 Task: Add Boursin Garlic Cheese Spread to the cart.
Action: Mouse moved to (665, 234)
Screenshot: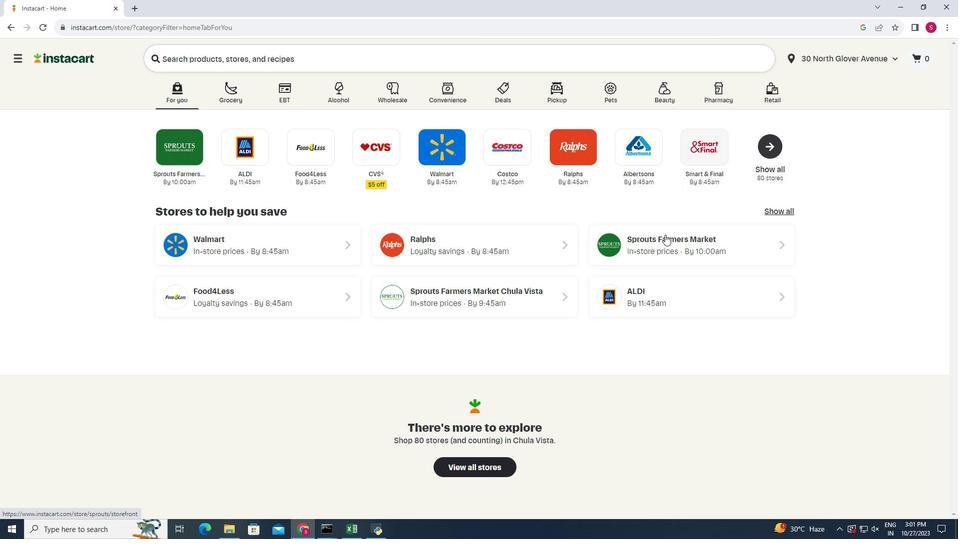 
Action: Mouse pressed left at (665, 234)
Screenshot: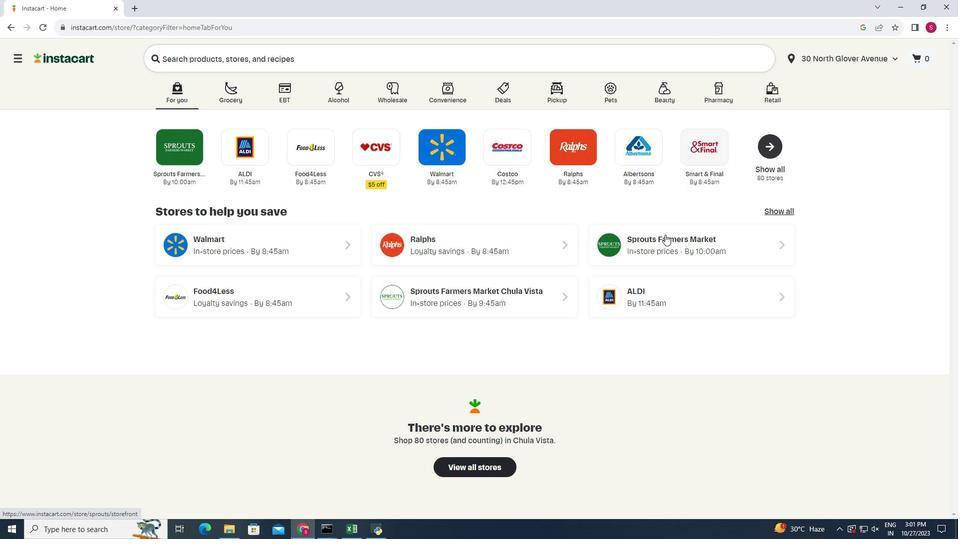 
Action: Mouse moved to (30, 437)
Screenshot: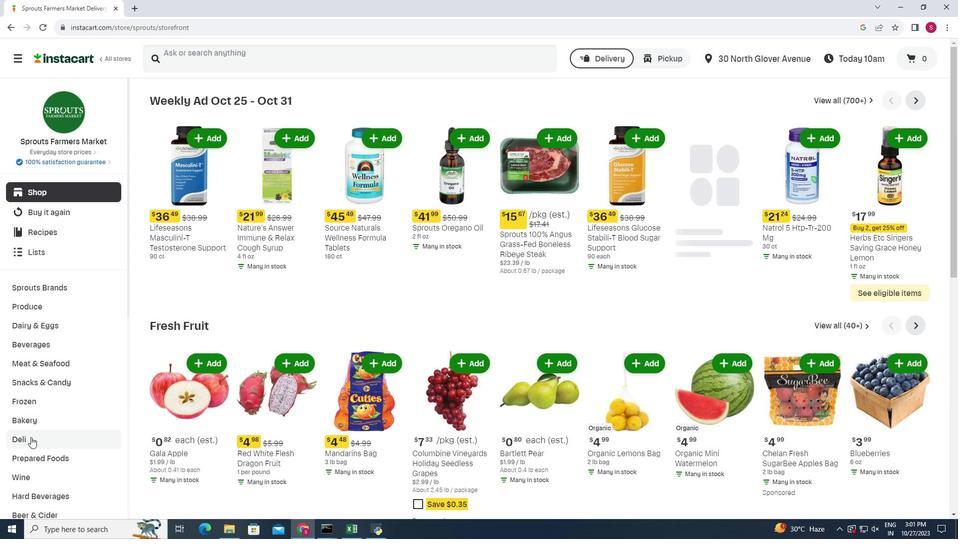 
Action: Mouse pressed left at (30, 437)
Screenshot: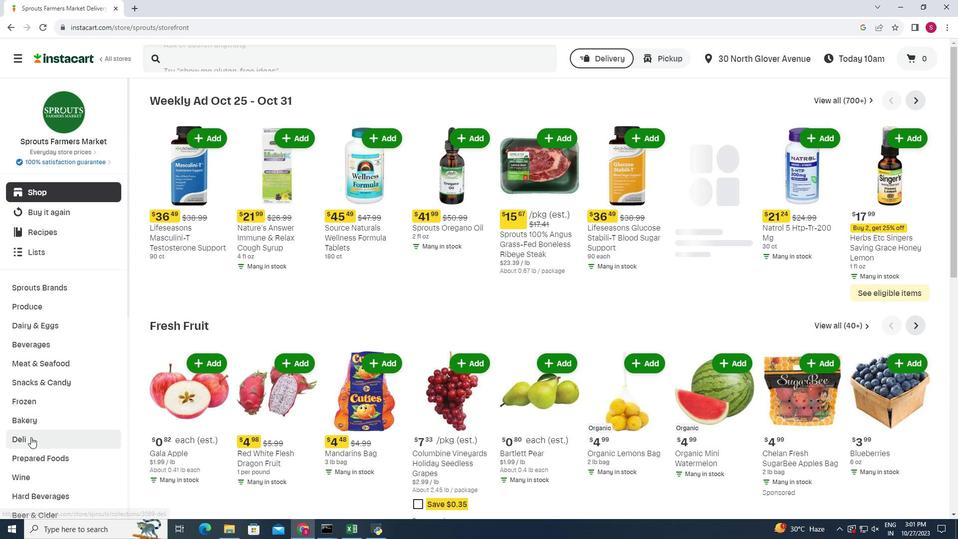 
Action: Mouse moved to (260, 124)
Screenshot: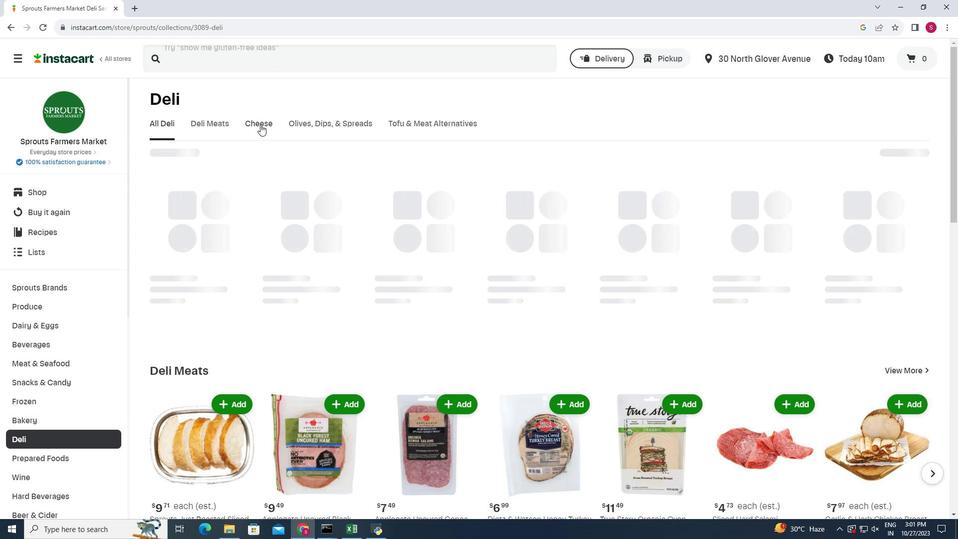 
Action: Mouse pressed left at (260, 124)
Screenshot: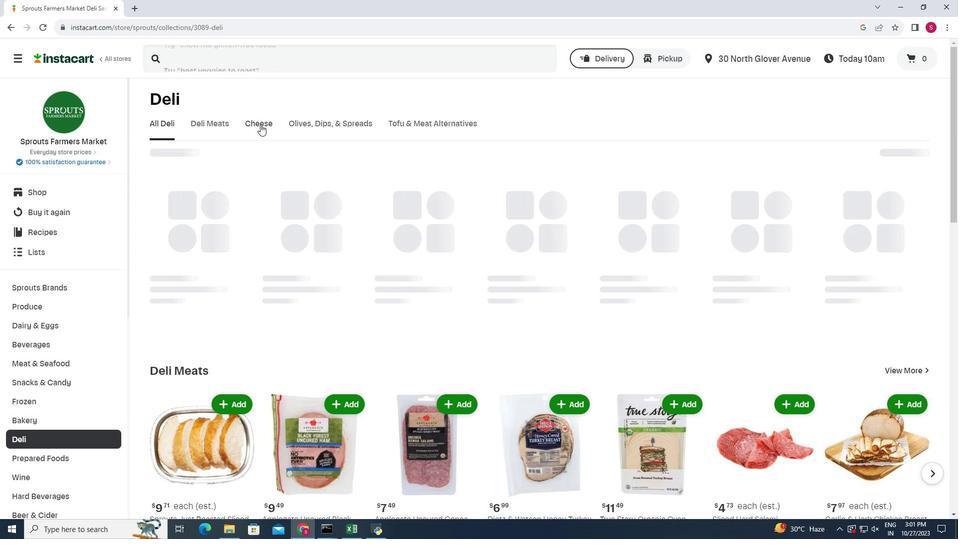 
Action: Mouse moved to (927, 164)
Screenshot: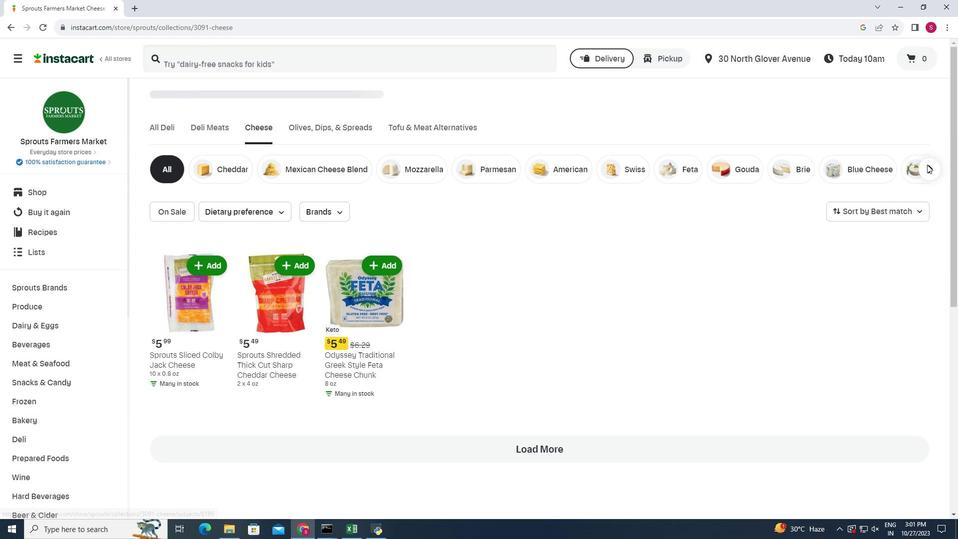 
Action: Mouse pressed left at (927, 164)
Screenshot: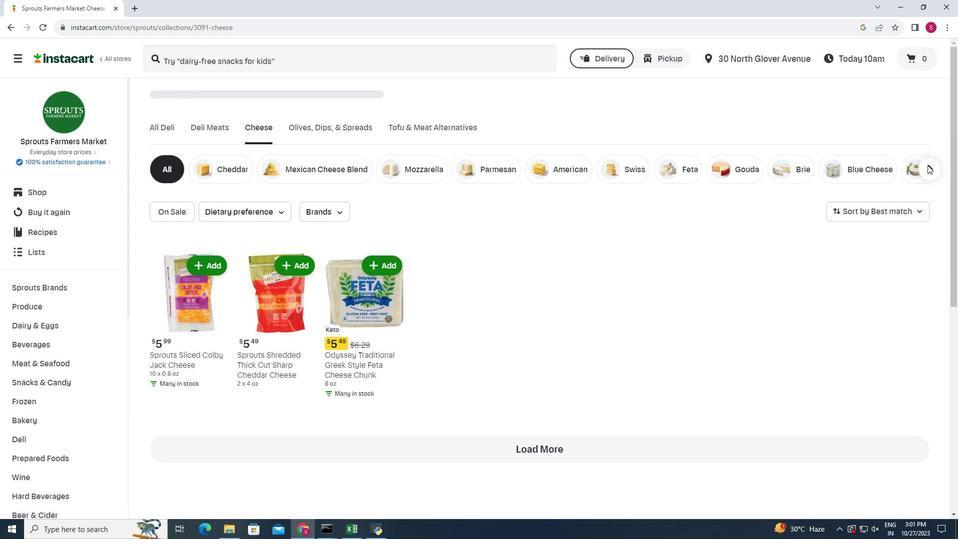 
Action: Mouse moved to (901, 171)
Screenshot: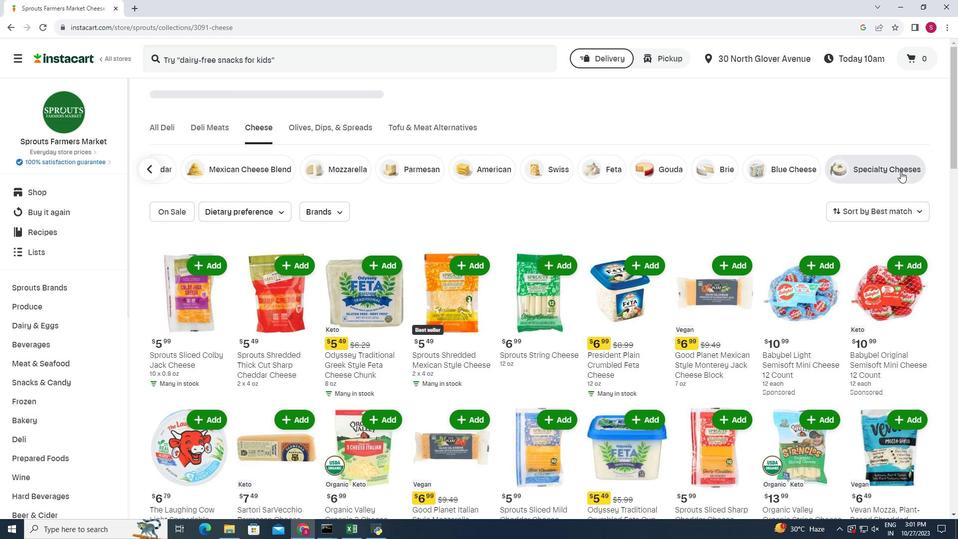 
Action: Mouse pressed left at (901, 171)
Screenshot: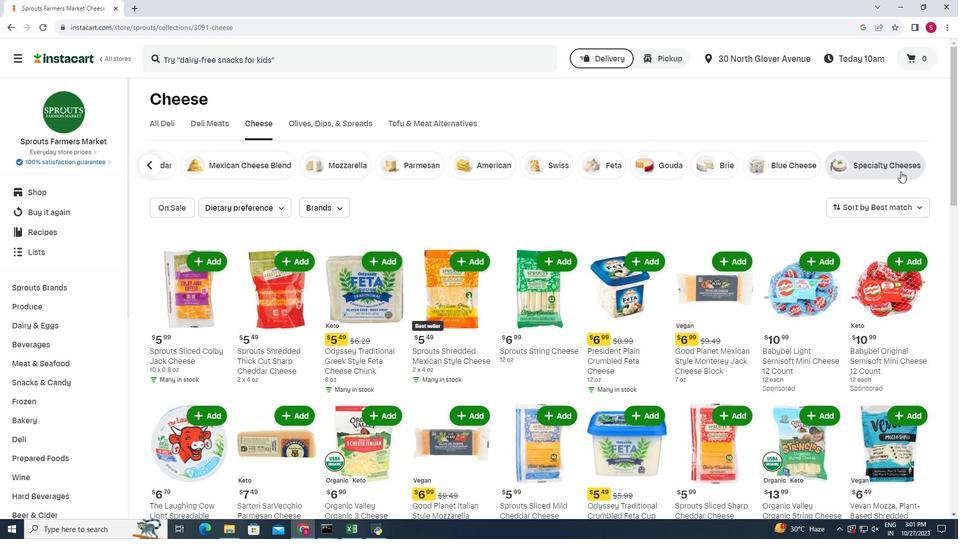 
Action: Mouse moved to (922, 337)
Screenshot: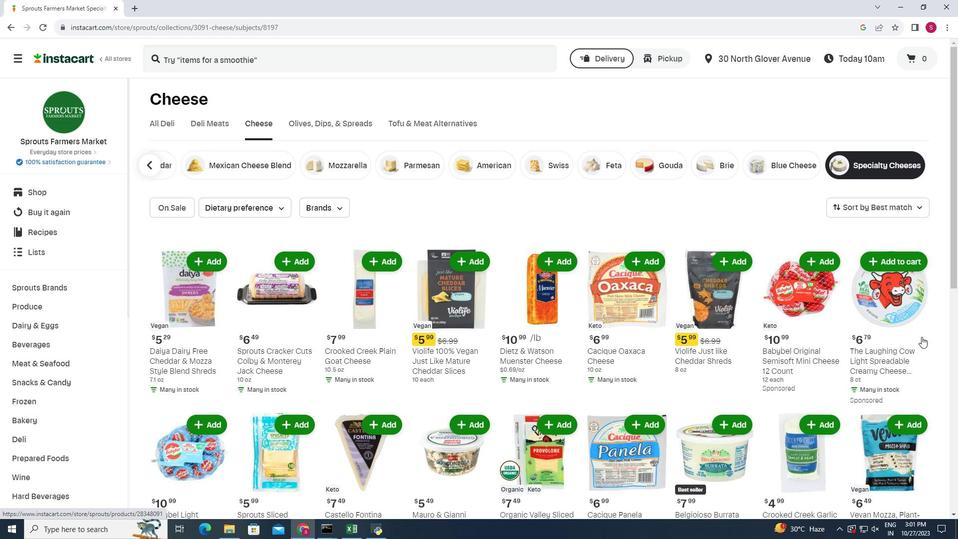
Action: Mouse scrolled (922, 336) with delta (0, 0)
Screenshot: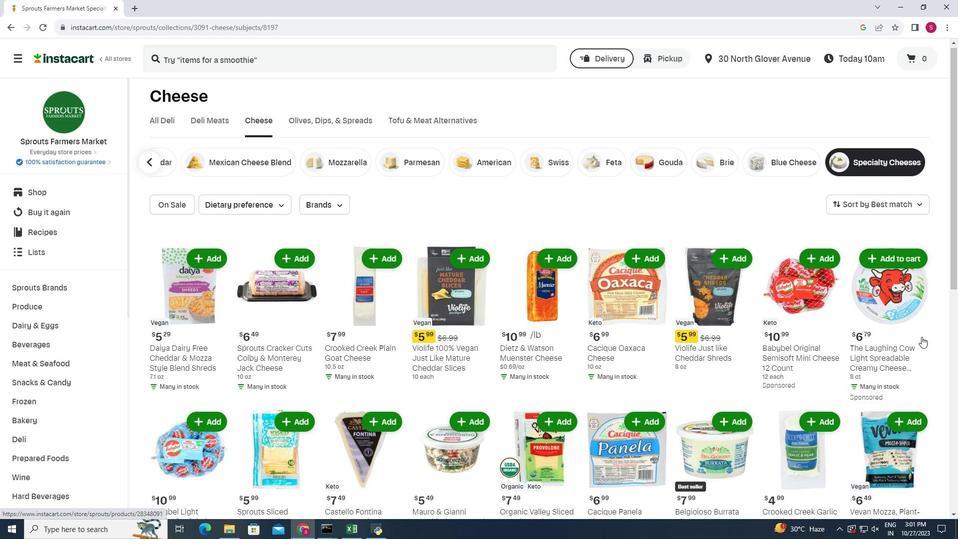 
Action: Mouse scrolled (922, 336) with delta (0, 0)
Screenshot: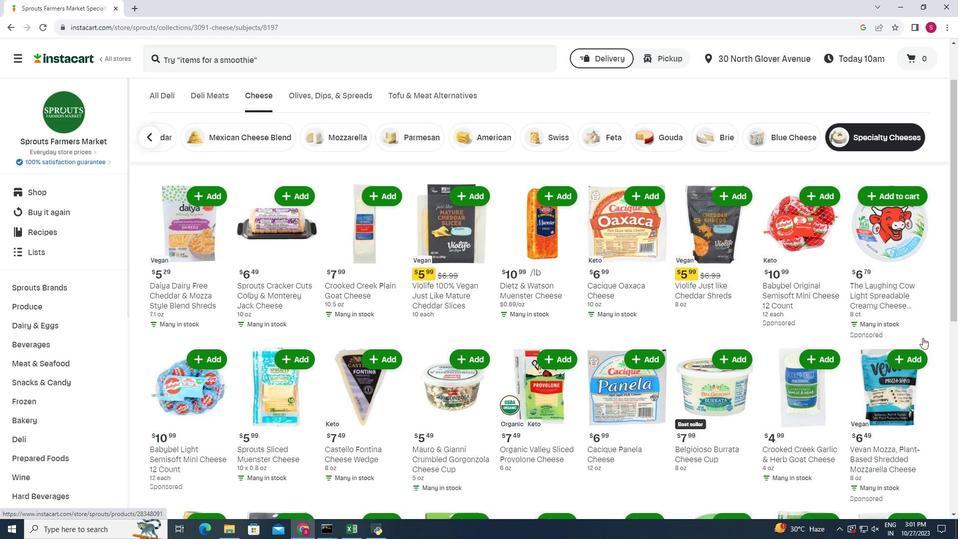 
Action: Mouse moved to (923, 338)
Screenshot: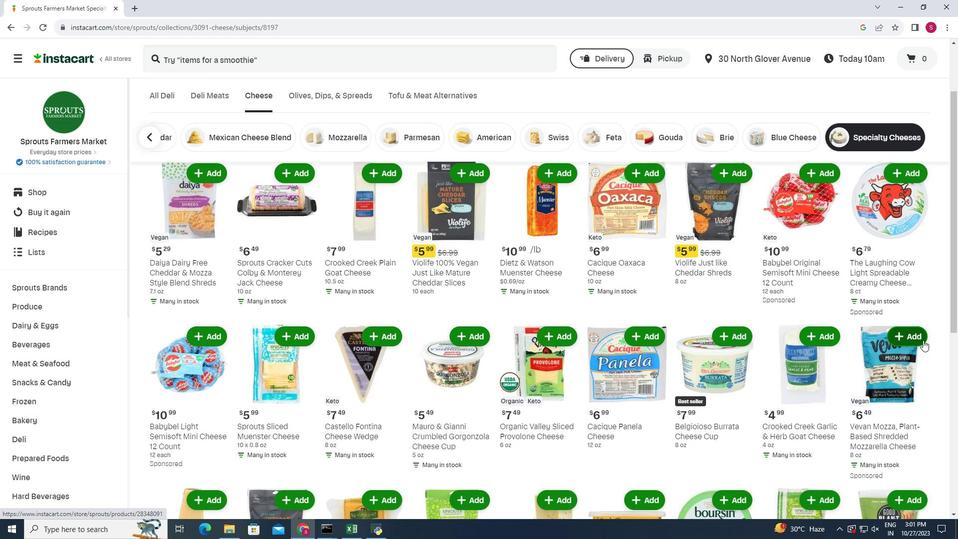 
Action: Mouse scrolled (923, 338) with delta (0, 0)
Screenshot: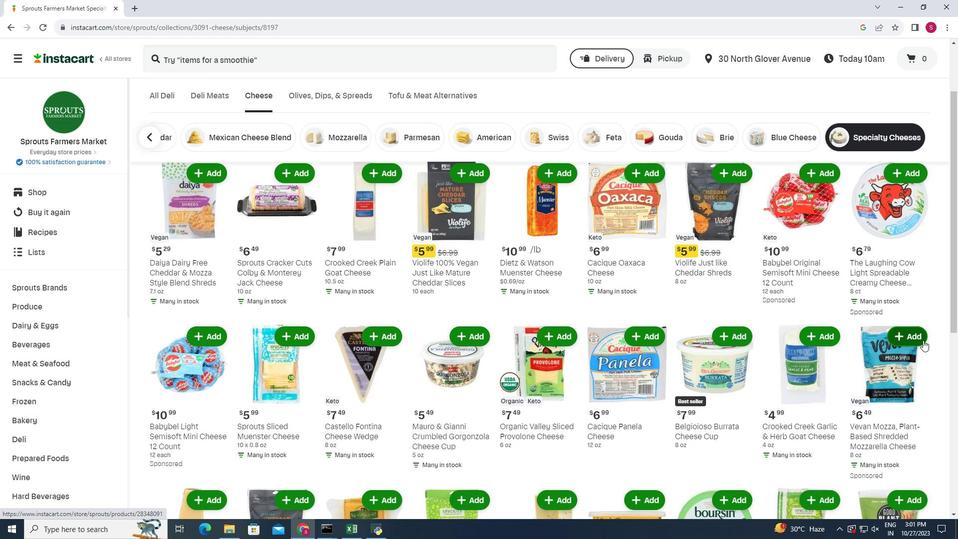 
Action: Mouse moved to (151, 329)
Screenshot: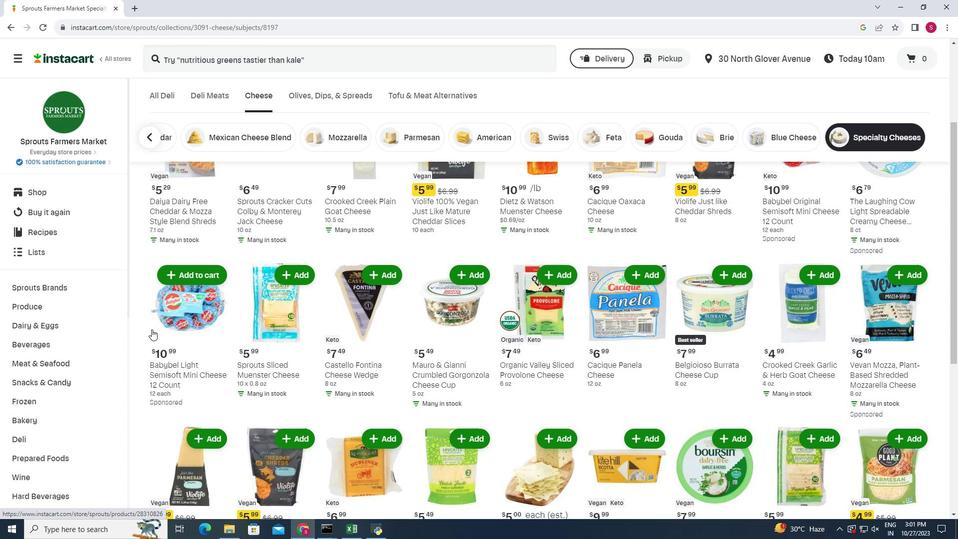 
Action: Mouse scrolled (151, 329) with delta (0, 0)
Screenshot: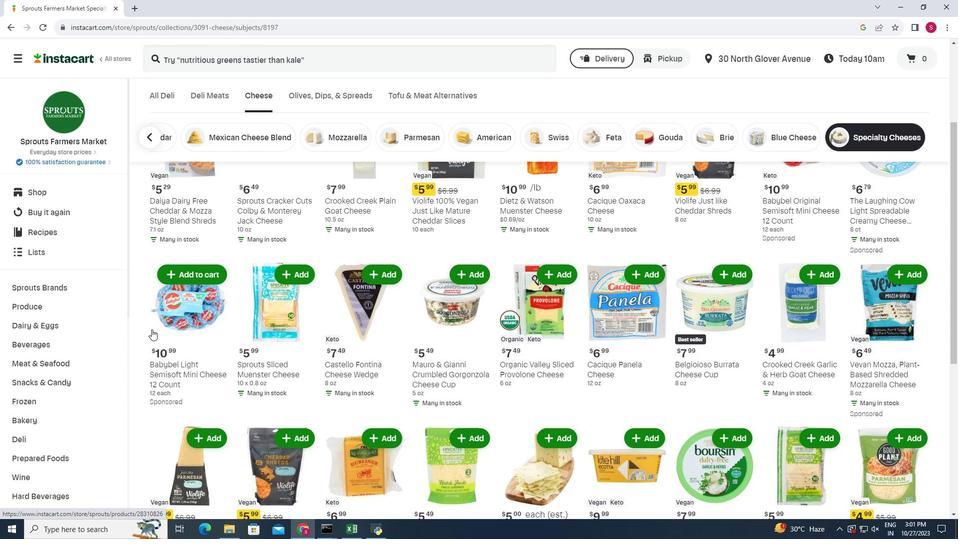 
Action: Mouse moved to (151, 329)
Screenshot: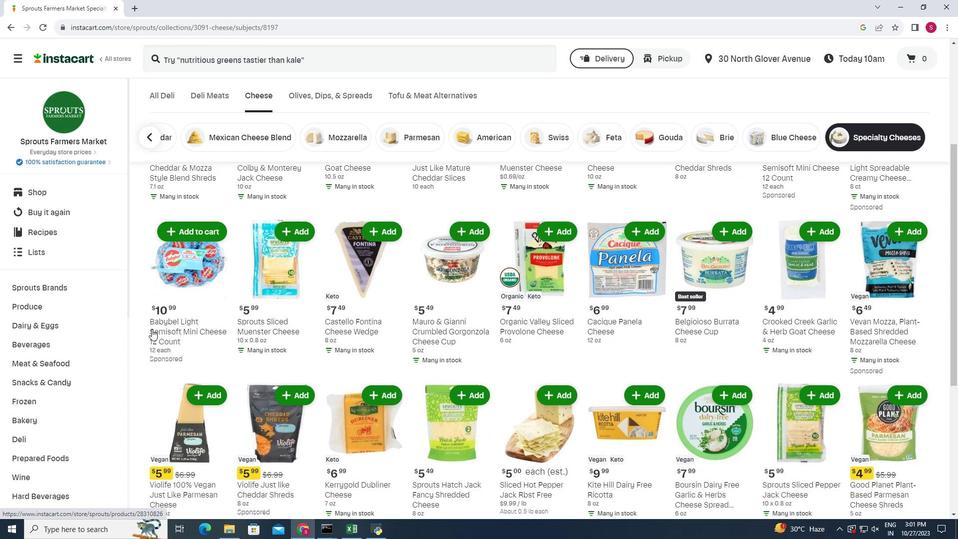 
Action: Mouse scrolled (151, 329) with delta (0, 0)
Screenshot: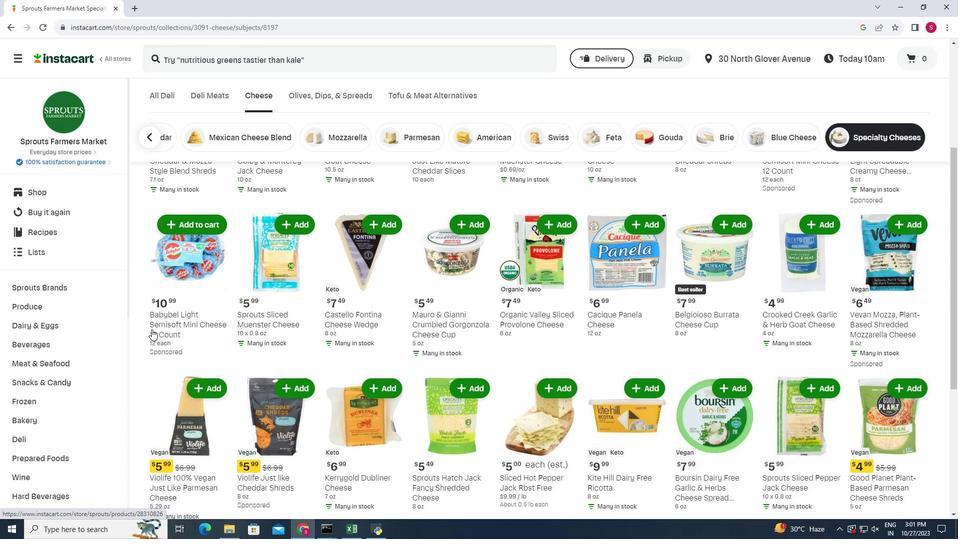 
Action: Mouse scrolled (151, 329) with delta (0, 0)
Screenshot: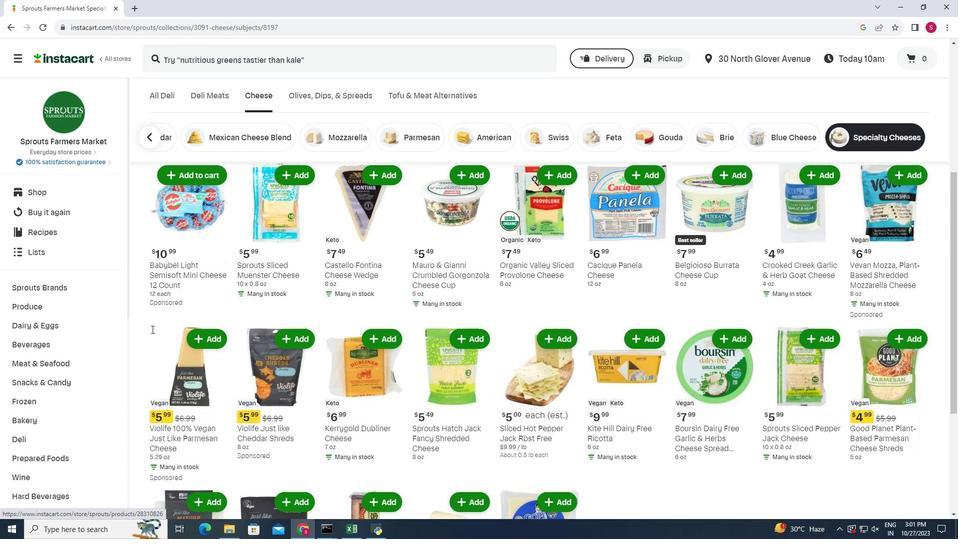 
Action: Mouse moved to (898, 373)
Screenshot: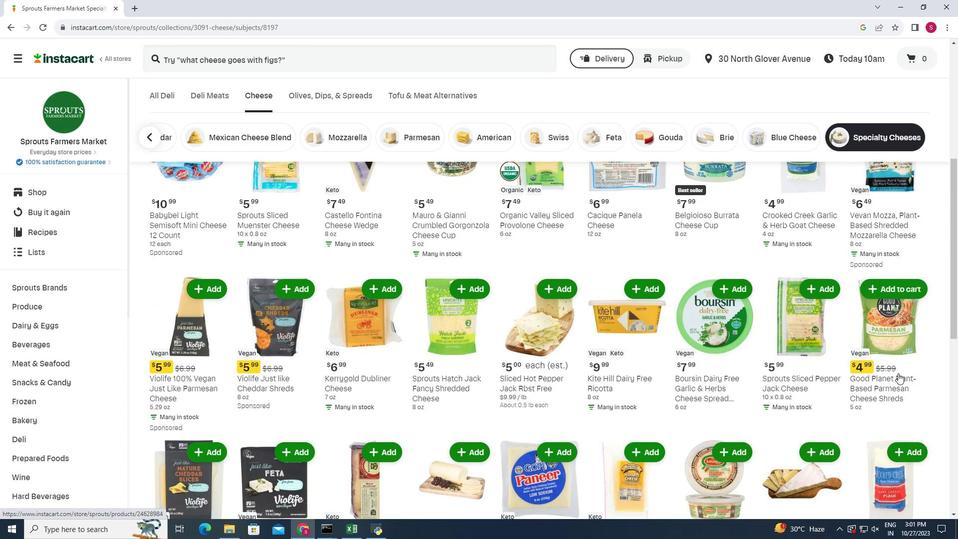
Action: Mouse scrolled (898, 372) with delta (0, 0)
Screenshot: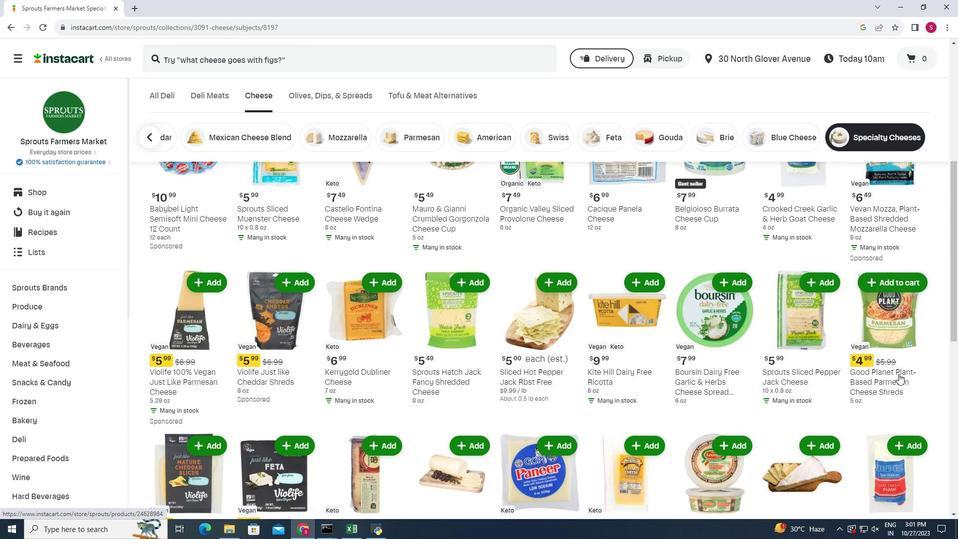 
Action: Mouse moved to (899, 373)
Screenshot: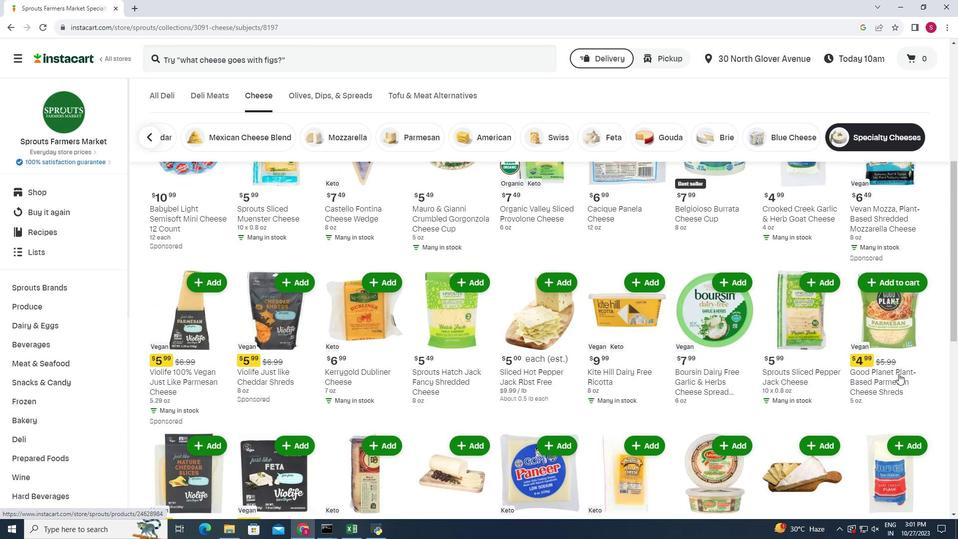 
Action: Mouse scrolled (899, 373) with delta (0, 0)
Screenshot: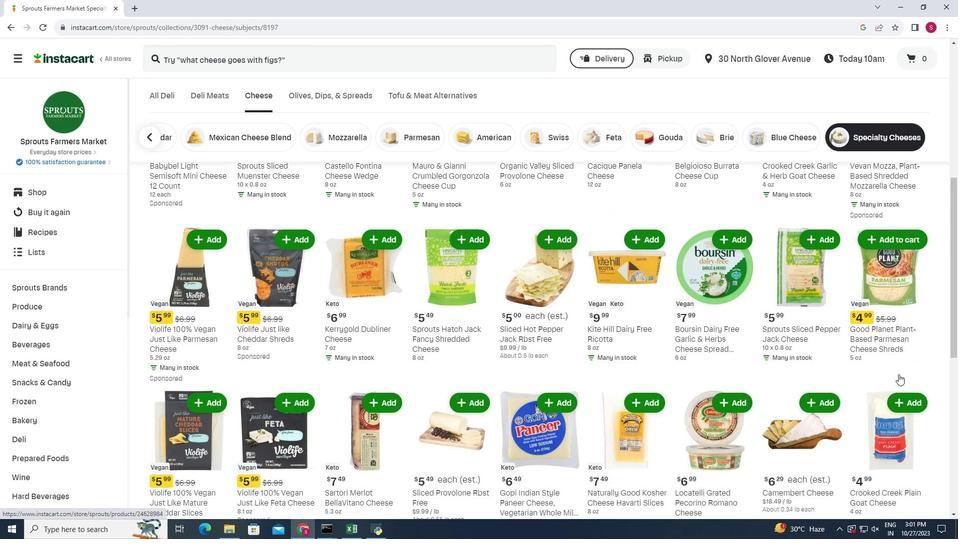 
Action: Mouse moved to (899, 374)
Screenshot: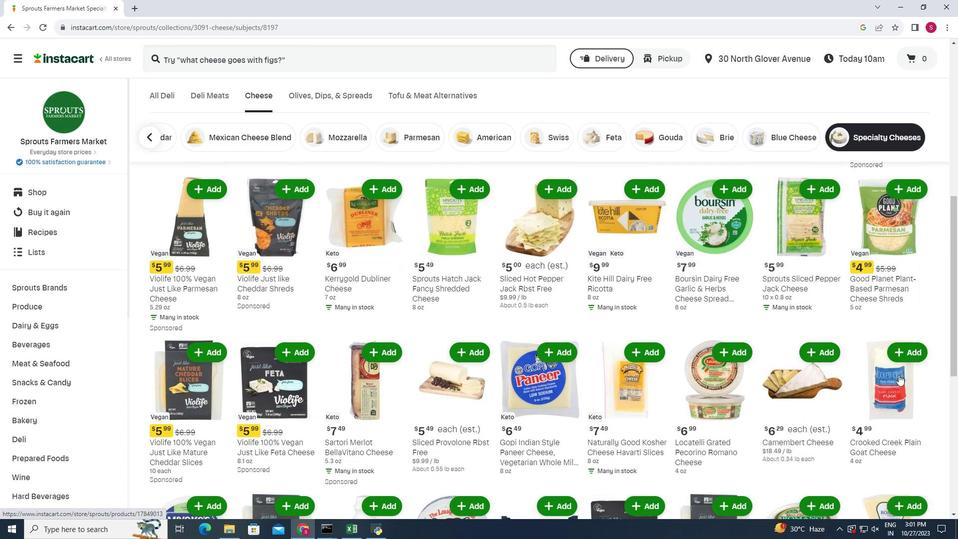 
Action: Mouse scrolled (899, 374) with delta (0, 0)
Screenshot: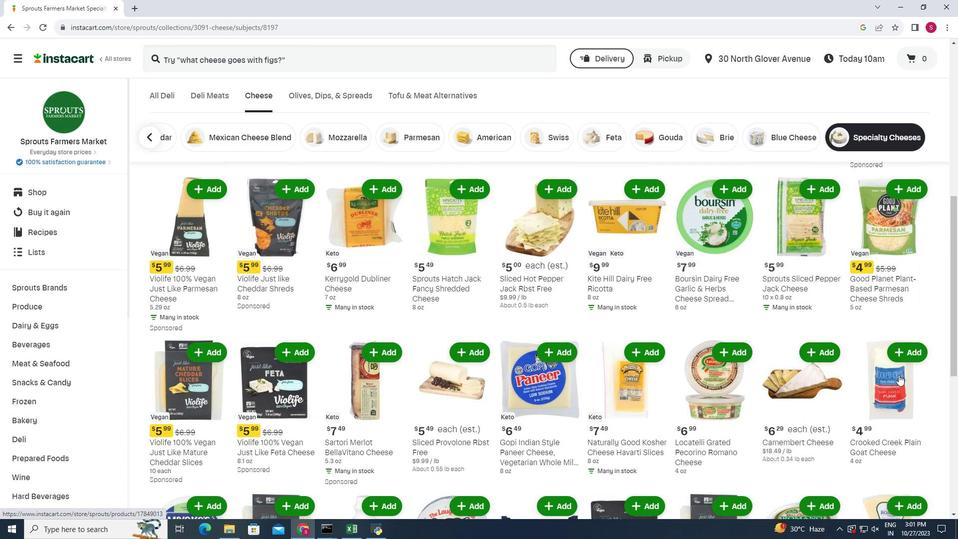 
Action: Mouse moved to (182, 342)
Screenshot: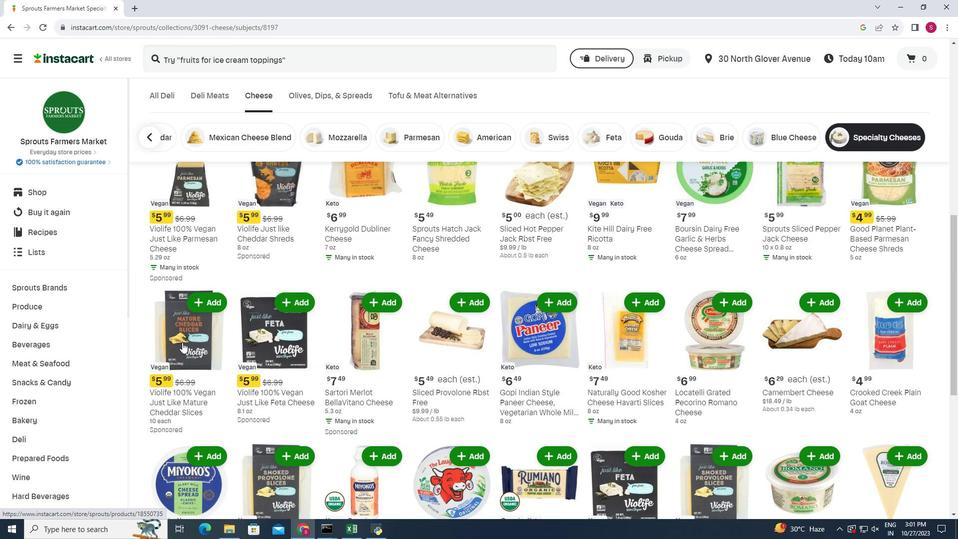 
Action: Mouse scrolled (182, 341) with delta (0, 0)
Screenshot: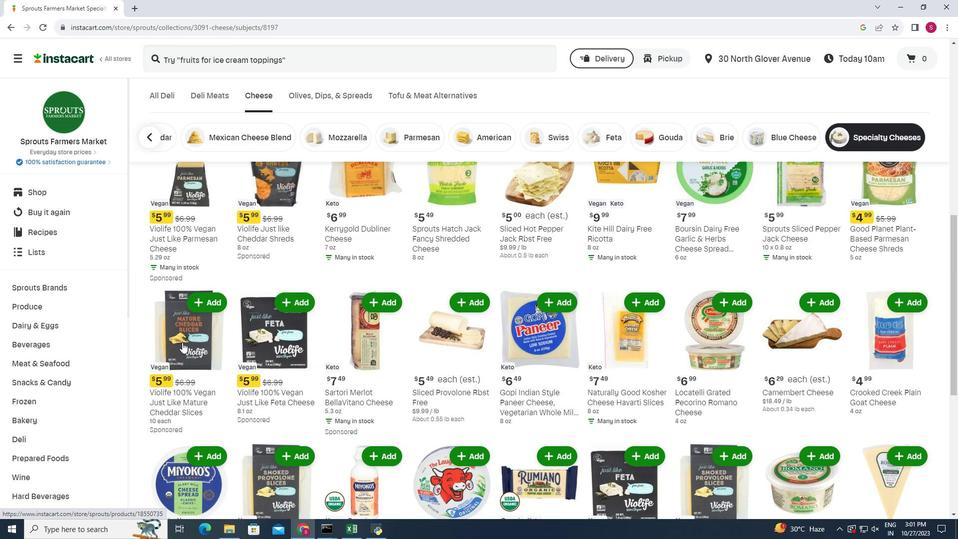 
Action: Mouse scrolled (182, 341) with delta (0, 0)
Screenshot: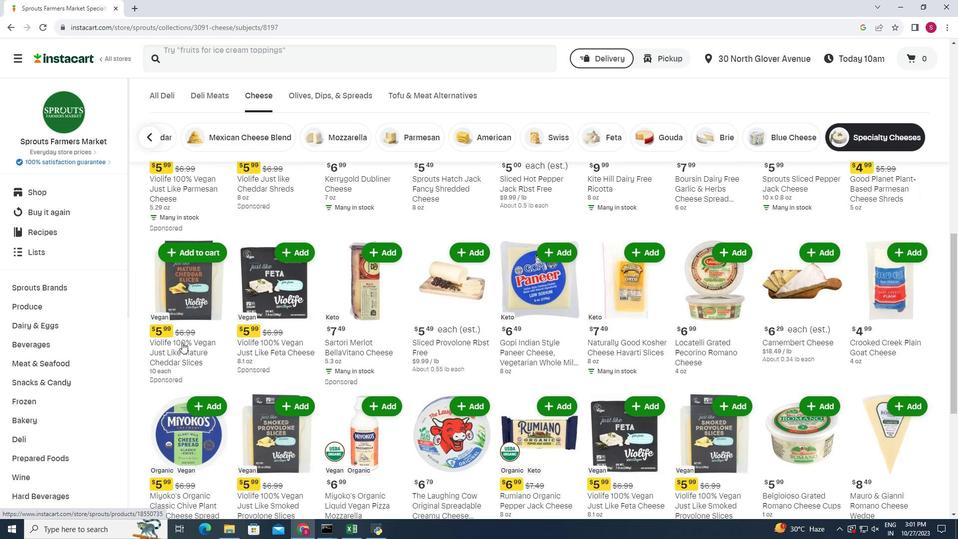 
Action: Mouse scrolled (182, 341) with delta (0, 0)
Screenshot: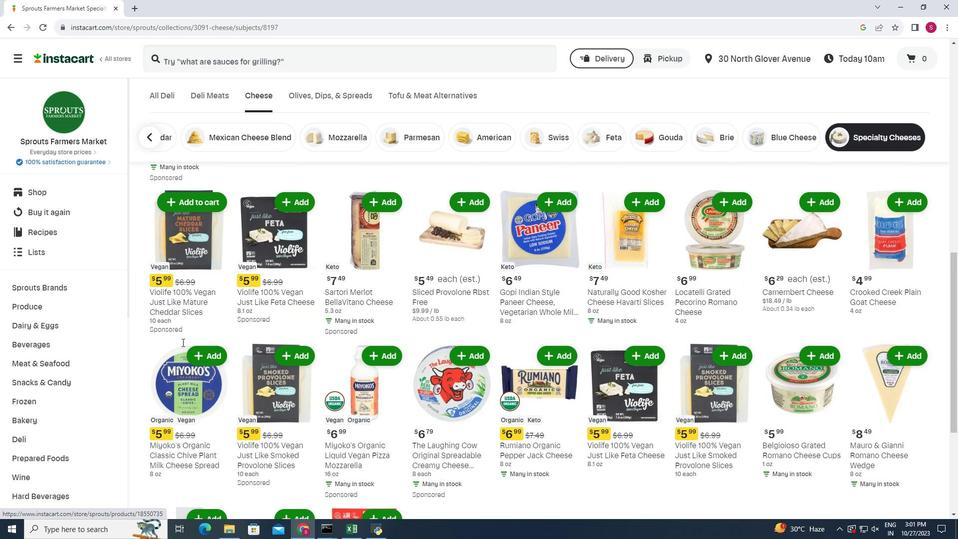 
Action: Mouse moved to (900, 380)
Screenshot: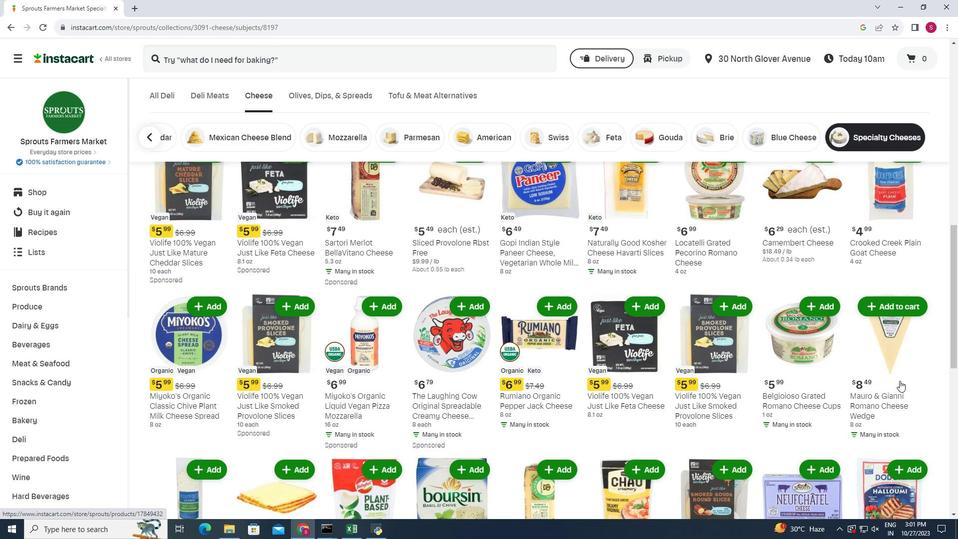 
Action: Mouse scrolled (900, 380) with delta (0, 0)
Screenshot: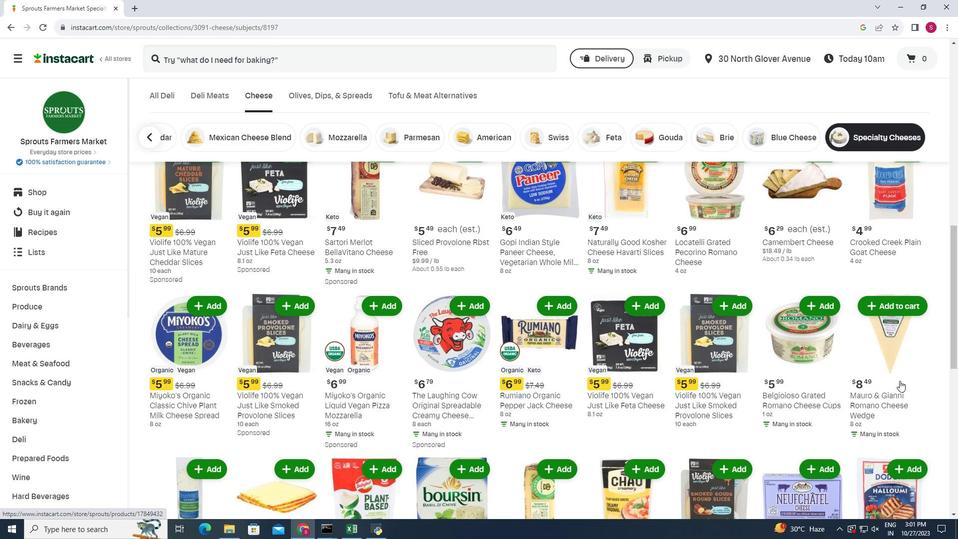 
Action: Mouse scrolled (900, 380) with delta (0, 0)
Screenshot: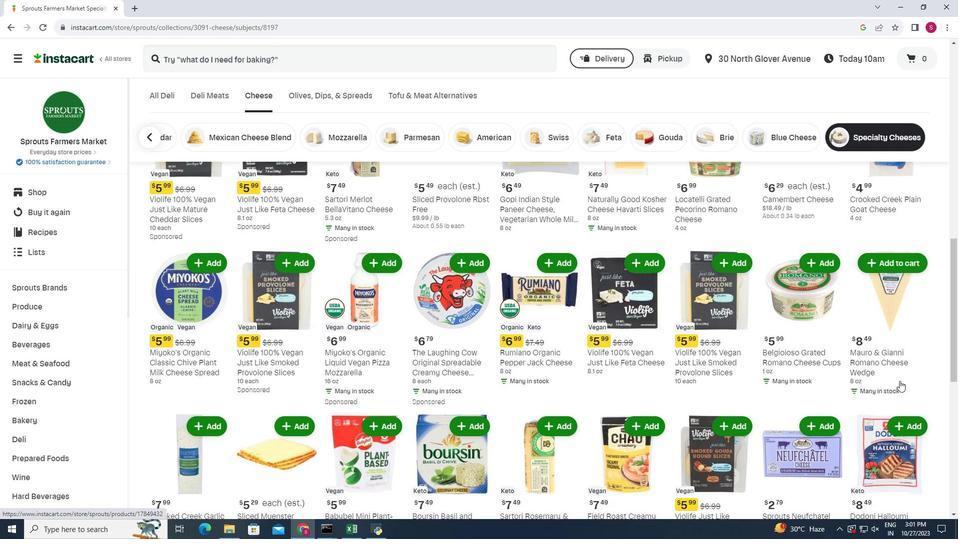
Action: Mouse scrolled (900, 380) with delta (0, 0)
Screenshot: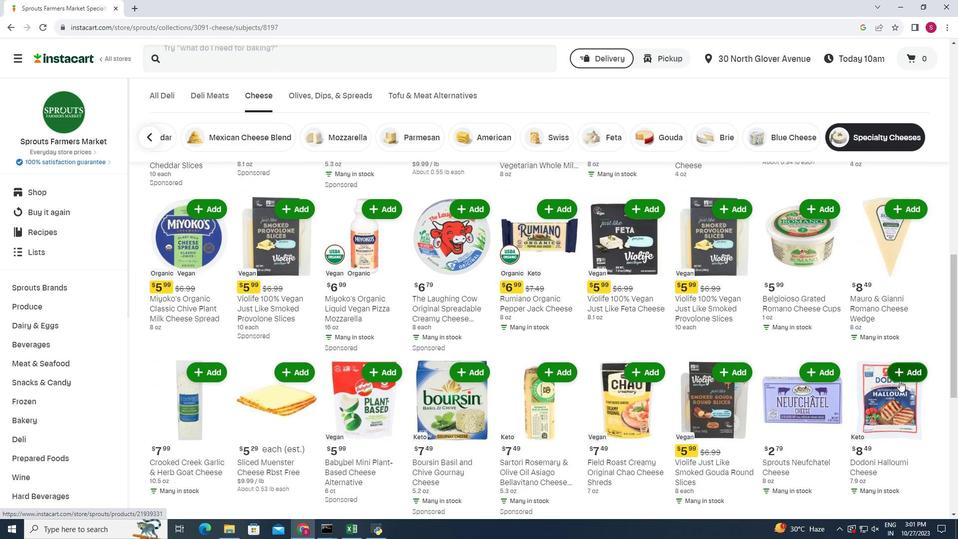 
Action: Mouse moved to (165, 380)
Screenshot: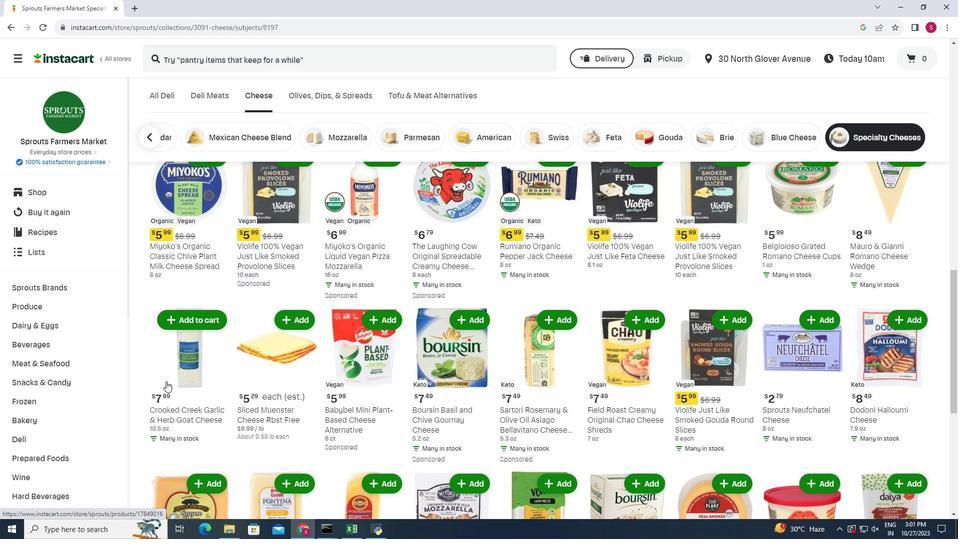 
Action: Mouse scrolled (165, 380) with delta (0, 0)
Screenshot: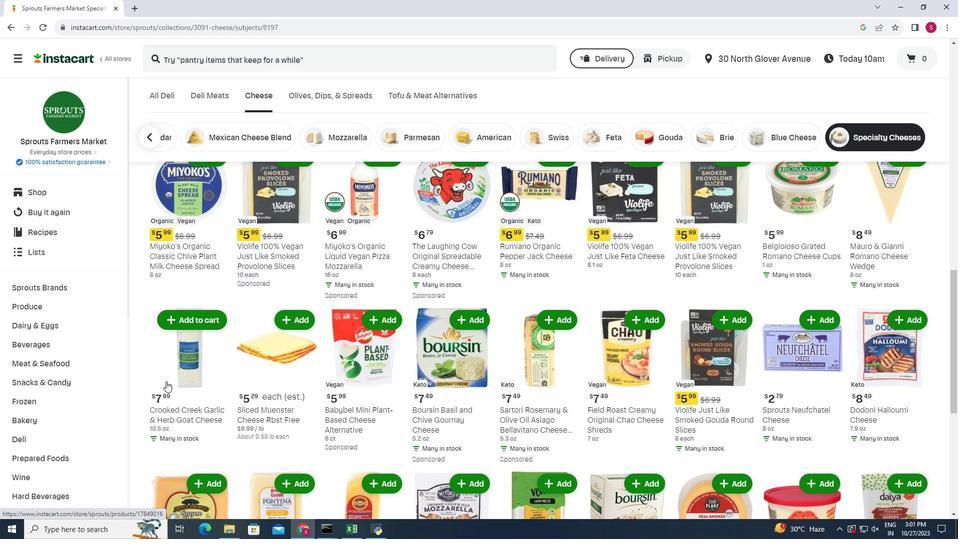 
Action: Mouse moved to (168, 384)
Screenshot: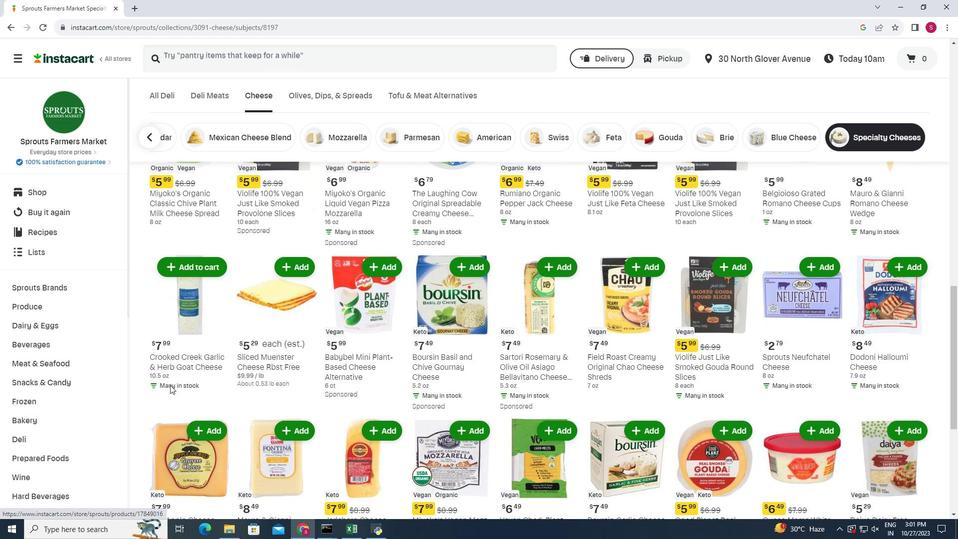 
Action: Mouse scrolled (168, 383) with delta (0, 0)
Screenshot: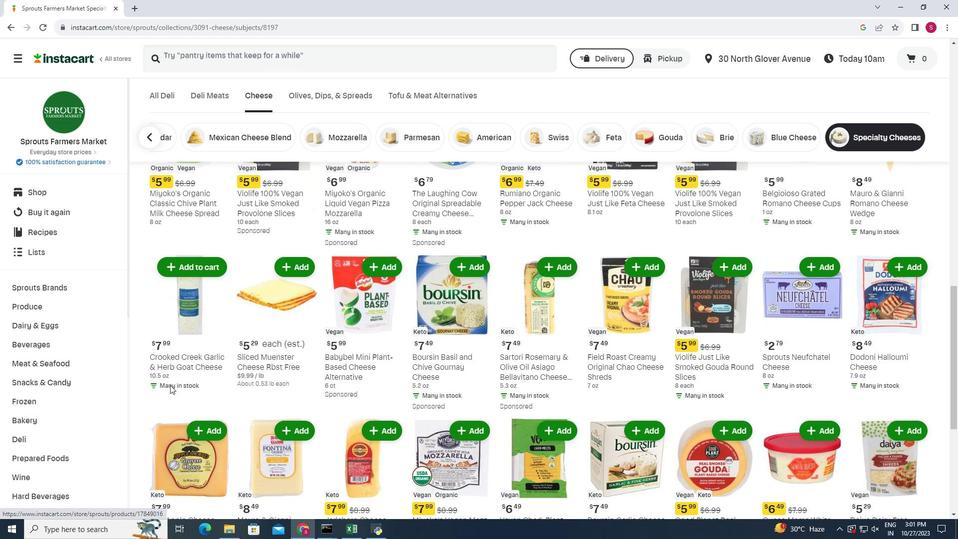 
Action: Mouse moved to (170, 385)
Screenshot: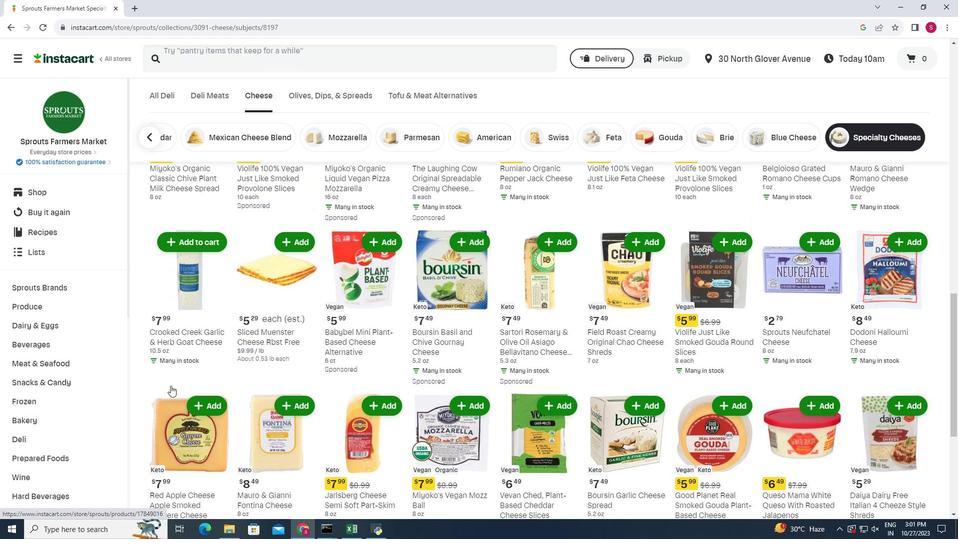 
Action: Mouse scrolled (170, 385) with delta (0, 0)
Screenshot: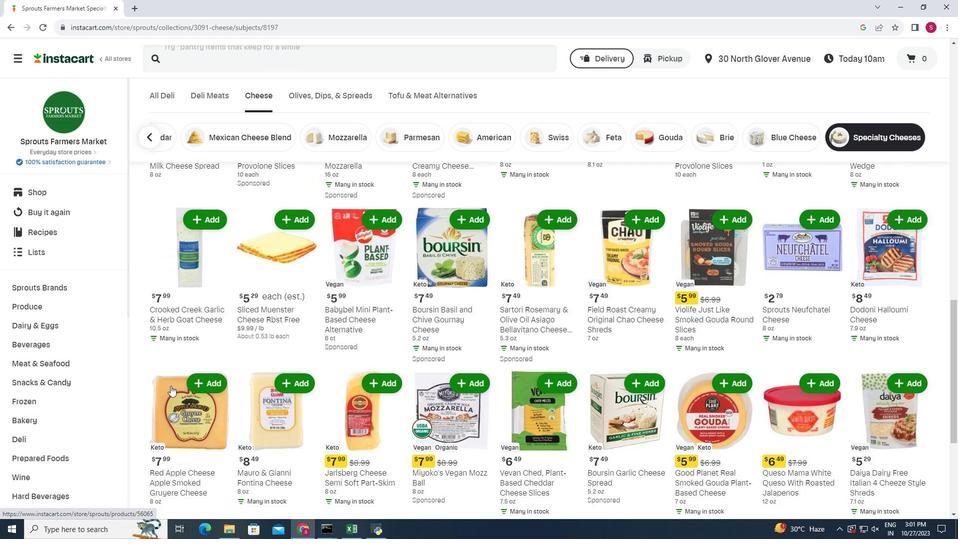 
Action: Mouse moved to (640, 331)
Screenshot: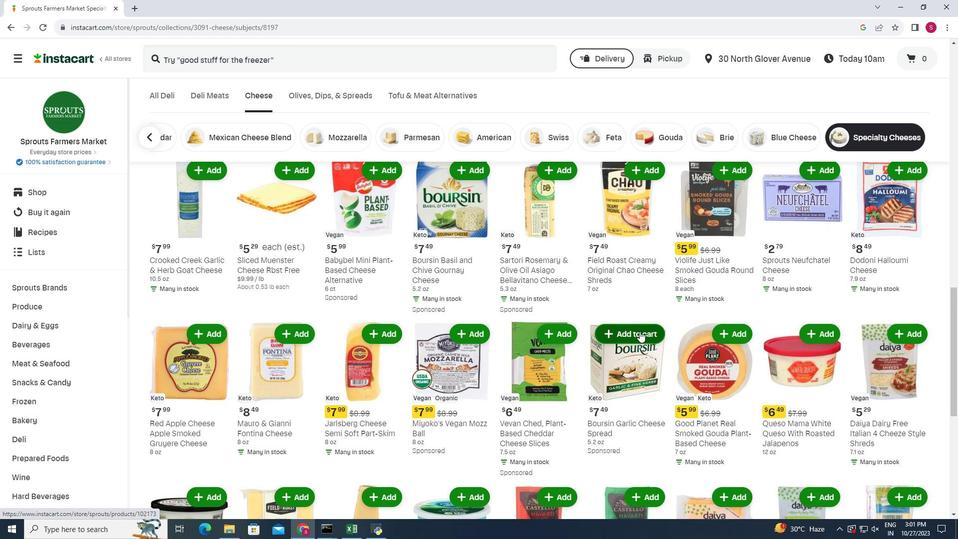
Action: Mouse pressed left at (640, 331)
Screenshot: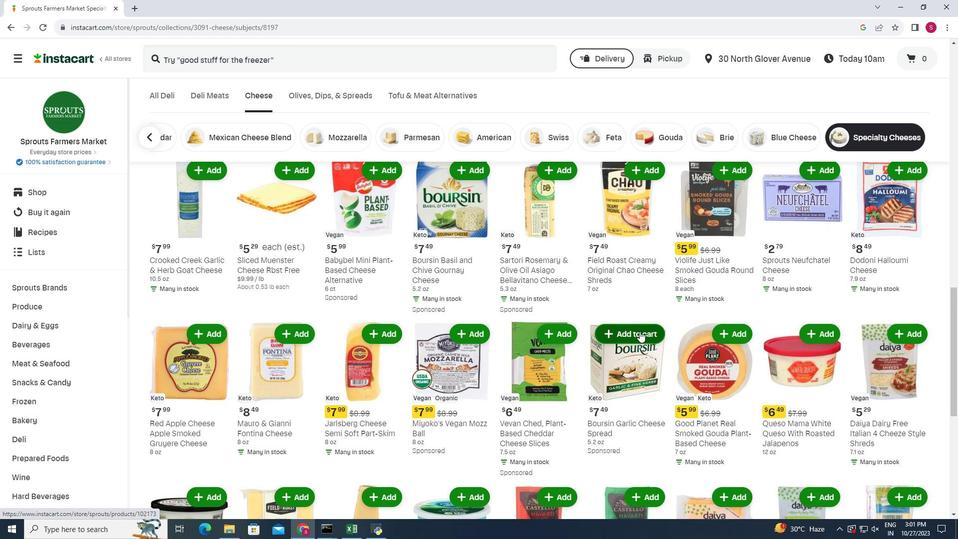 
Action: Mouse moved to (651, 306)
Screenshot: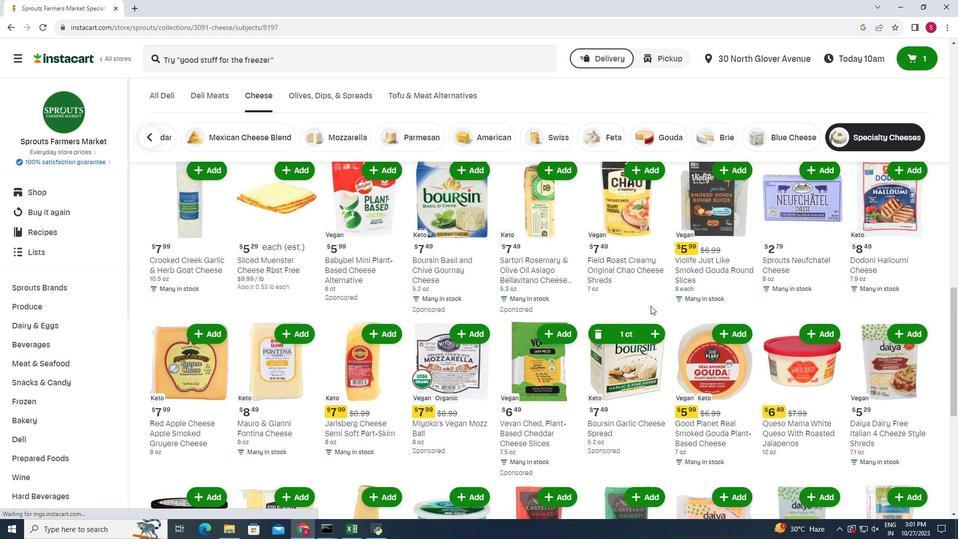 
Action: Key pressed <Key.f10>
Screenshot: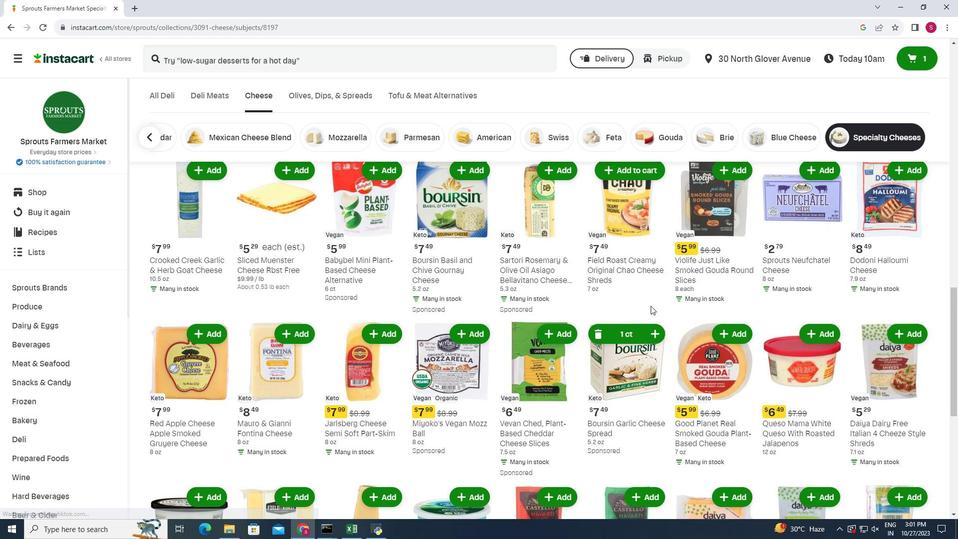 
